 Task: Find the walking routes for traveling to Empire State Building from Home and change the distance units to "miles".
Action: Mouse moved to (273, 96)
Screenshot: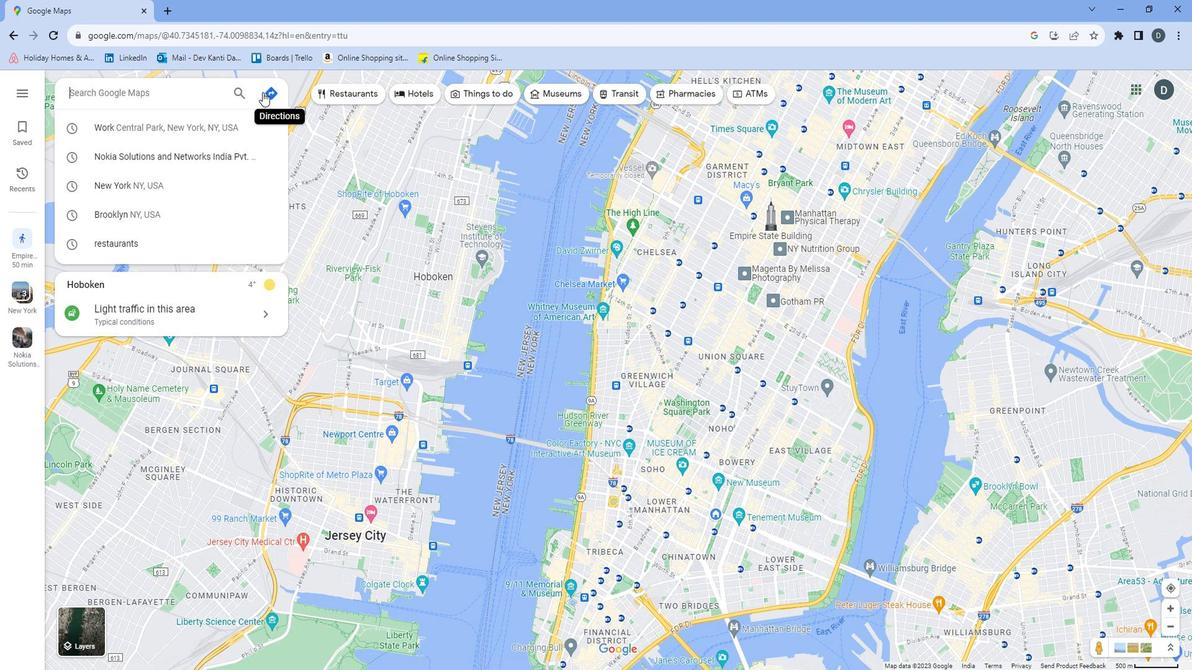 
Action: Mouse pressed left at (273, 96)
Screenshot: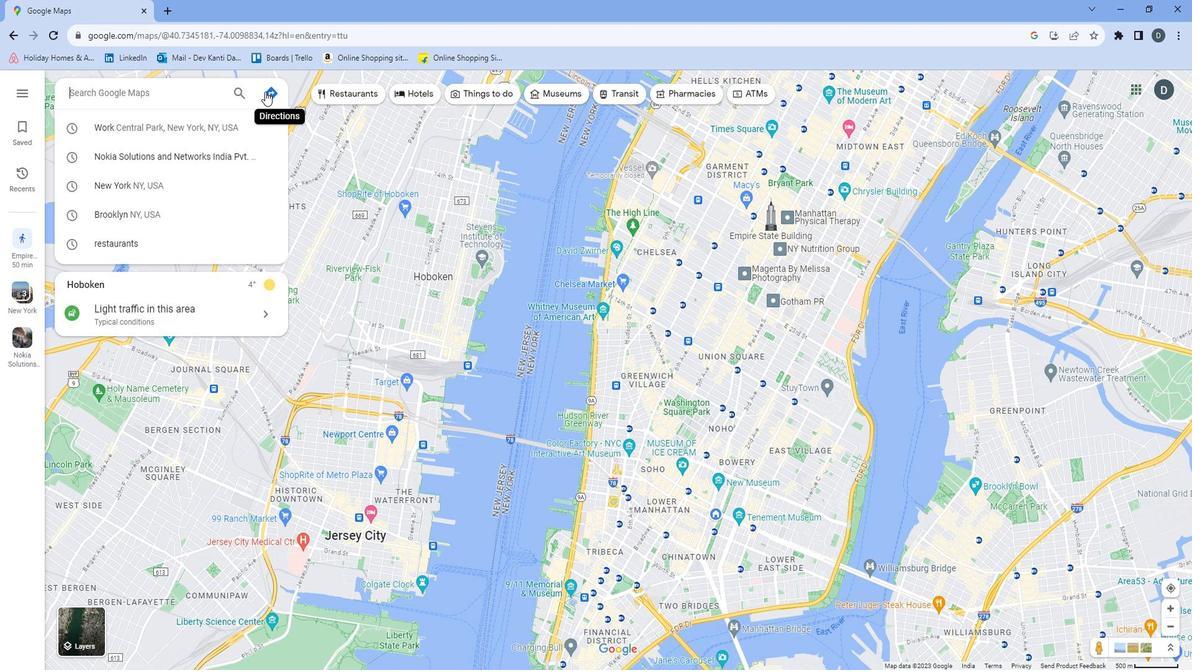 
Action: Mouse moved to (184, 142)
Screenshot: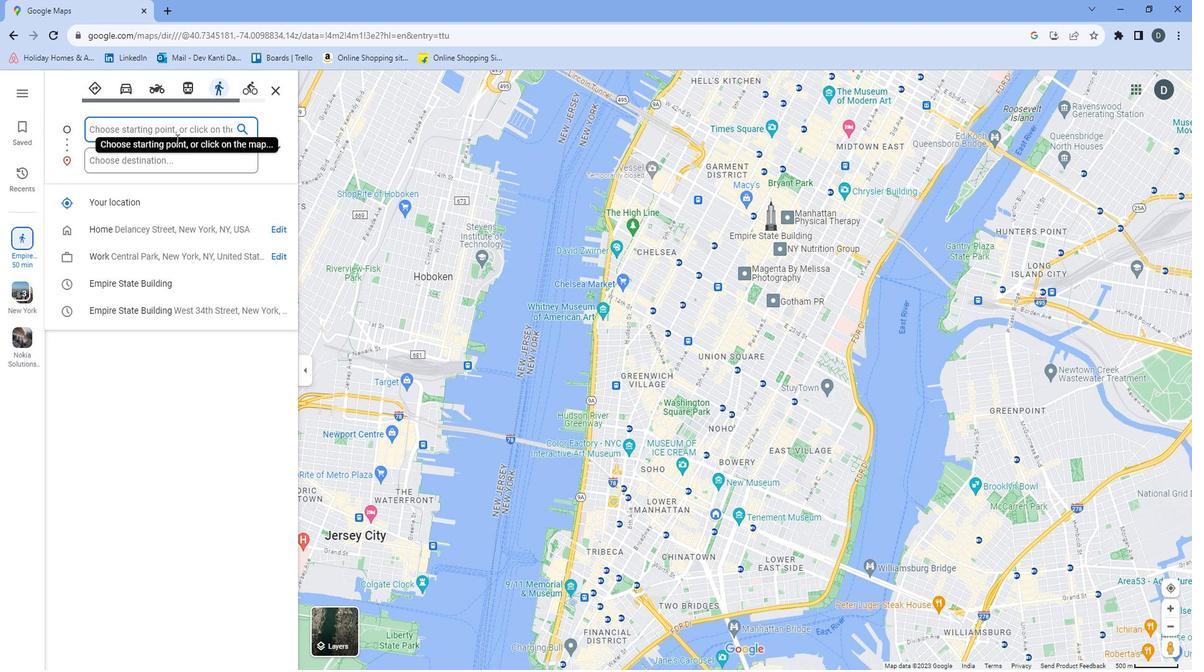 
Action: Mouse pressed left at (184, 142)
Screenshot: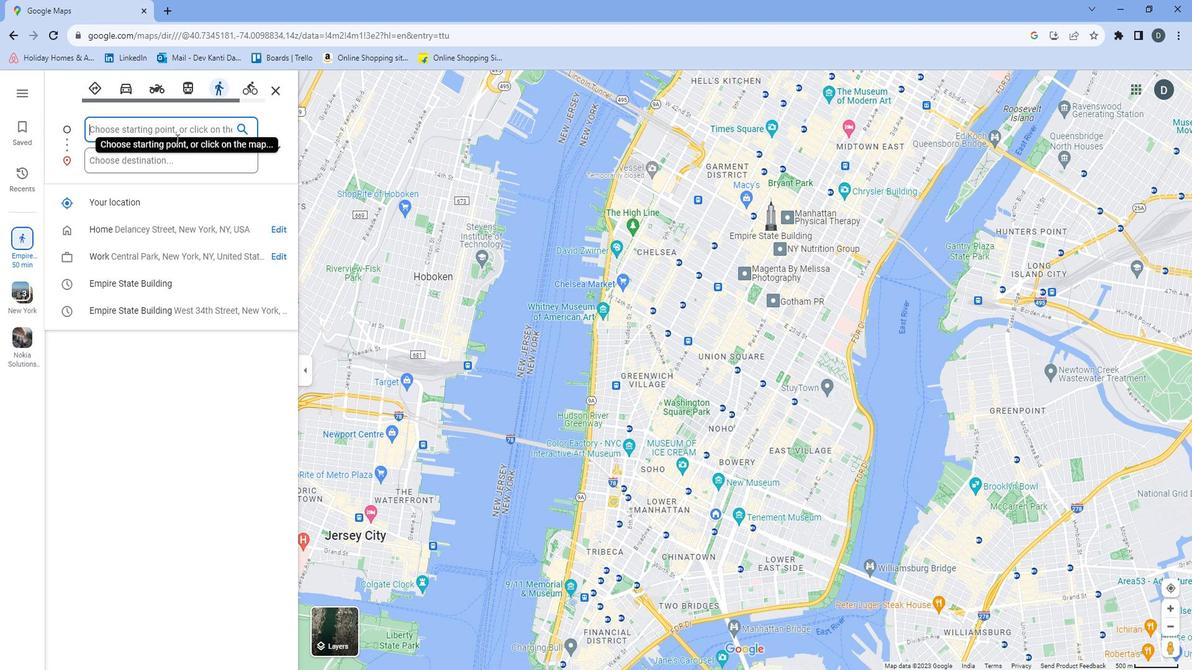 
Action: Mouse moved to (165, 136)
Screenshot: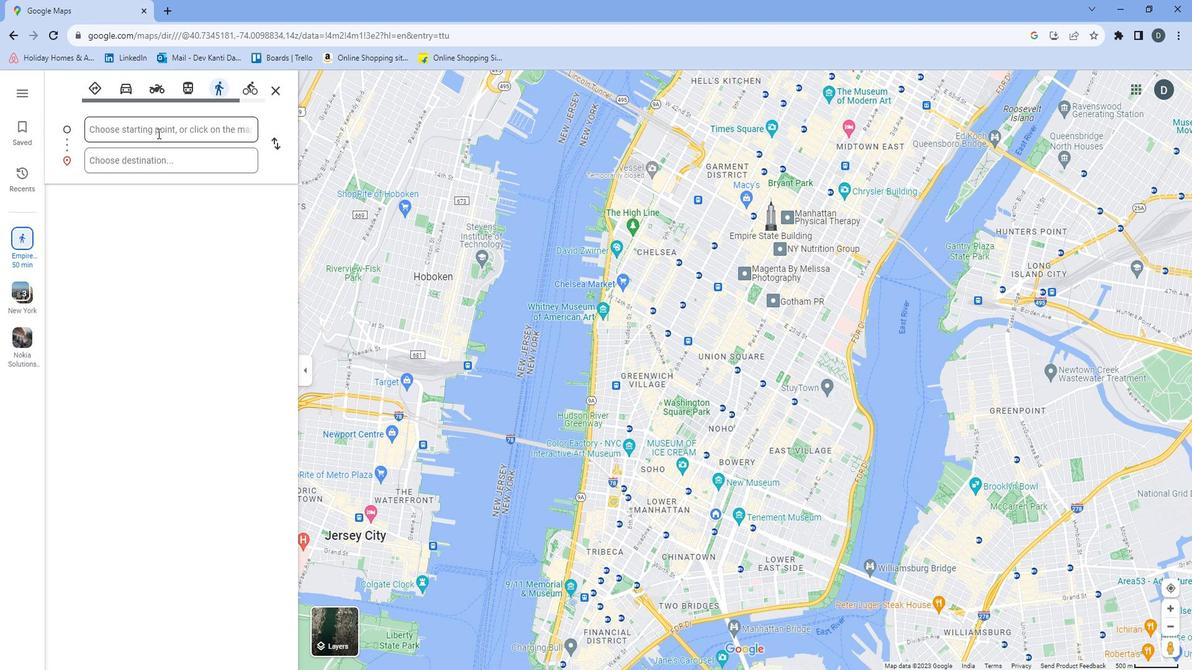 
Action: Mouse pressed left at (165, 136)
Screenshot: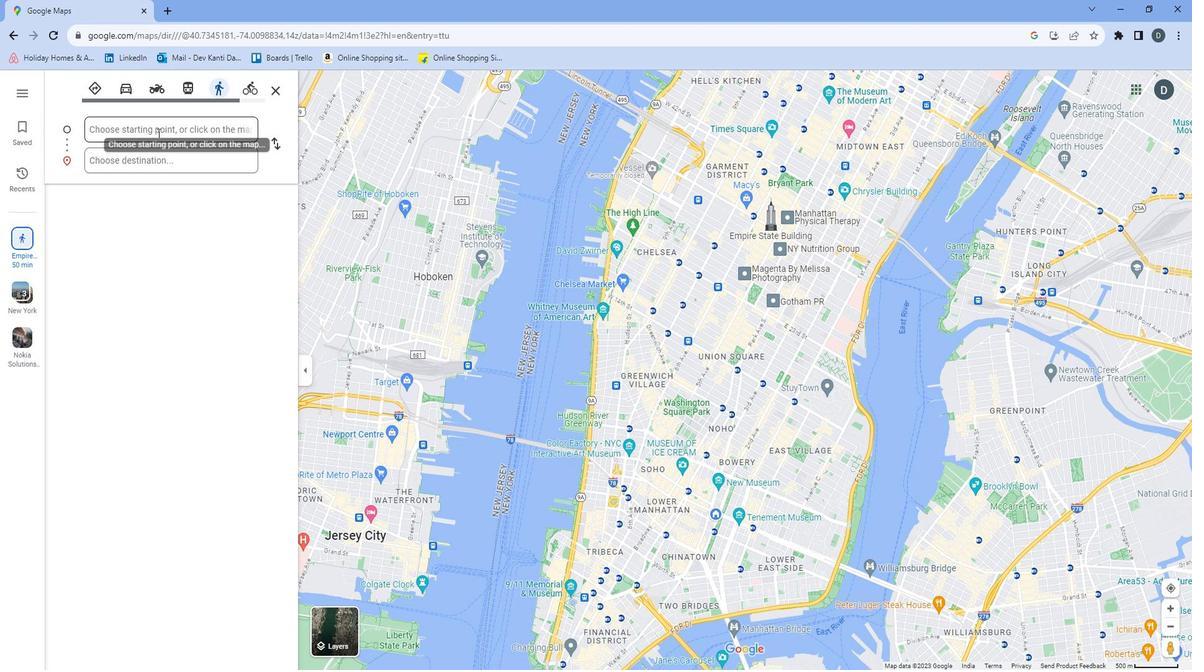 
Action: Mouse moved to (168, 227)
Screenshot: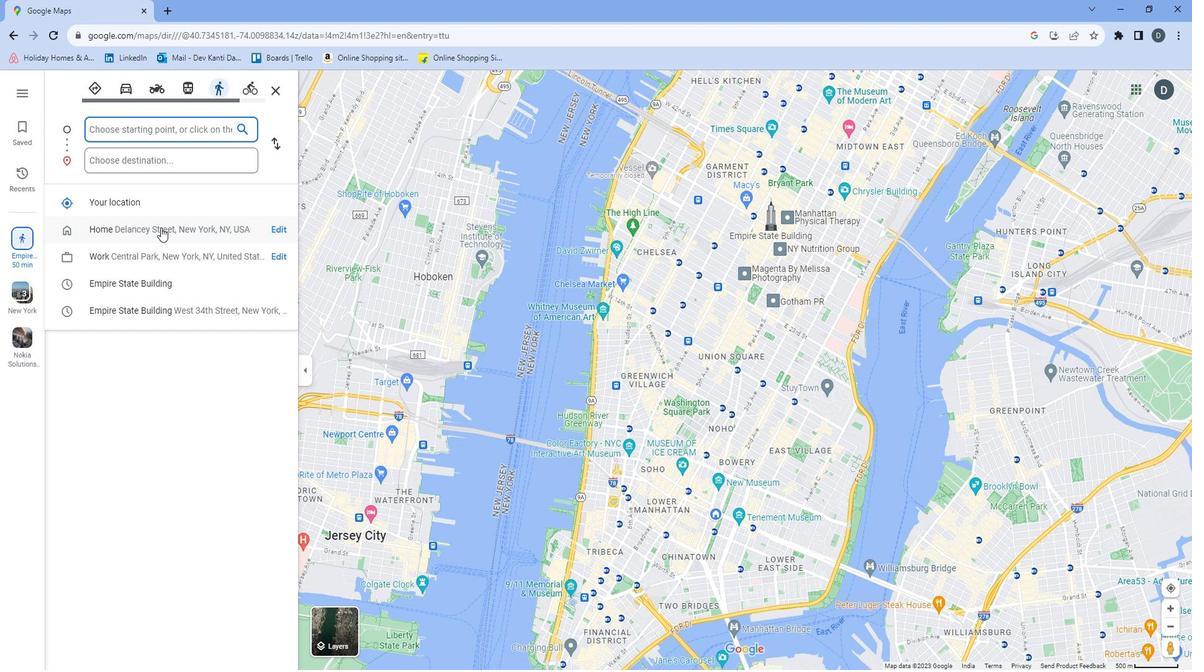 
Action: Mouse pressed left at (168, 227)
Screenshot: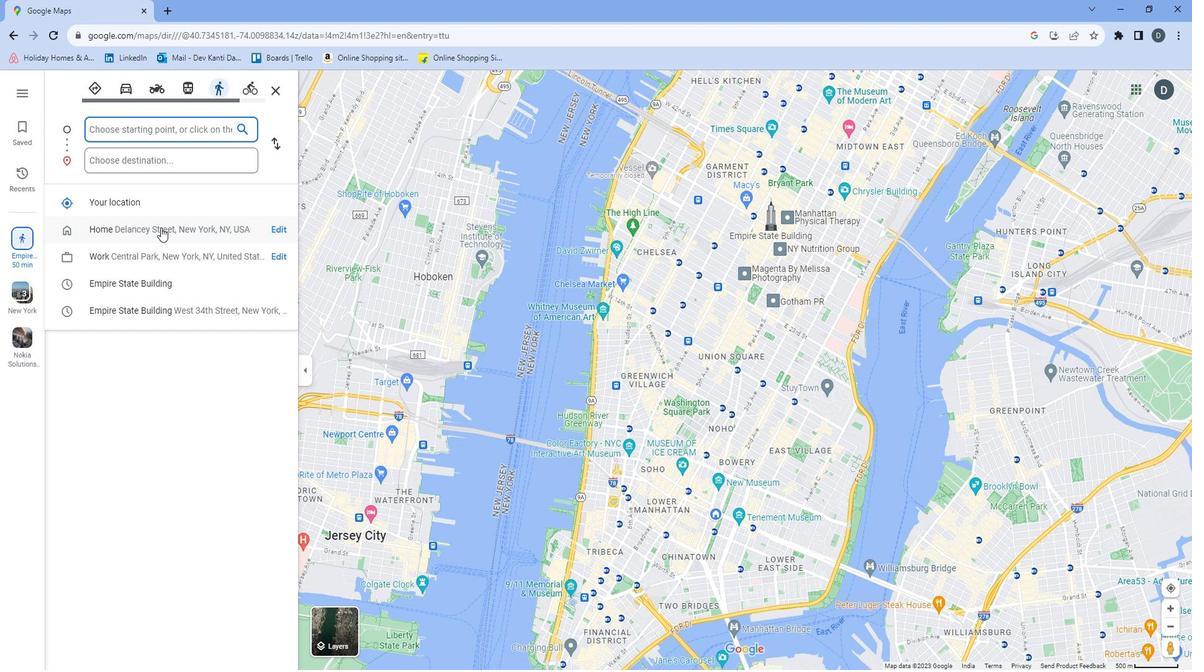 
Action: Mouse moved to (176, 168)
Screenshot: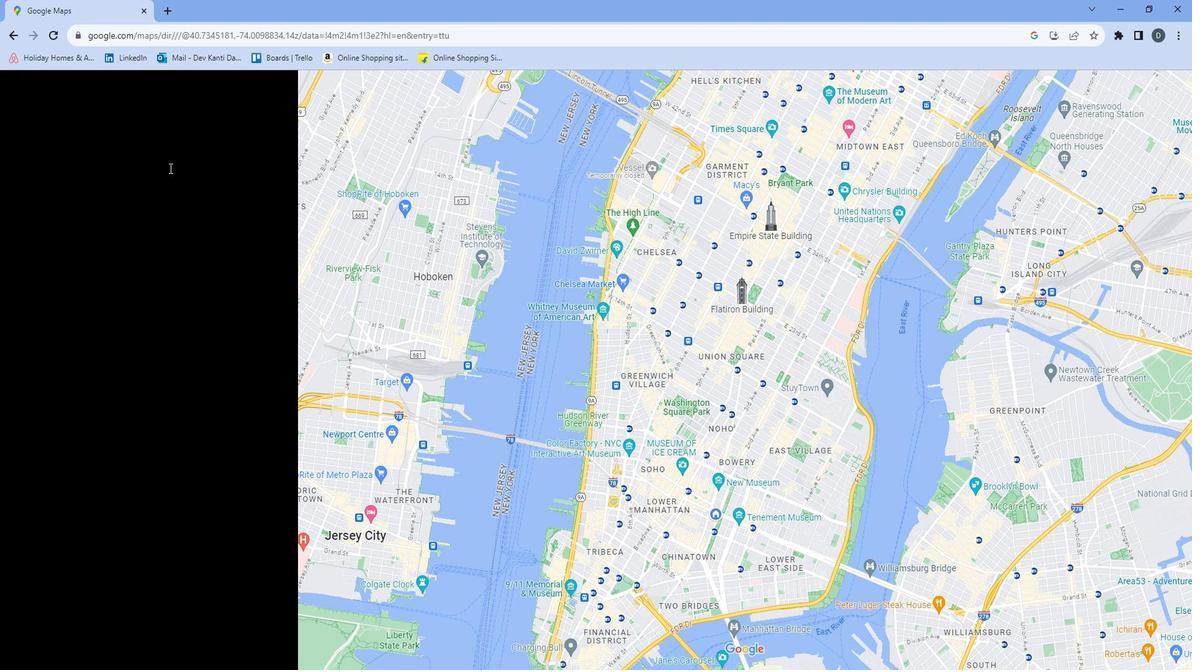 
Action: Mouse pressed left at (176, 168)
Screenshot: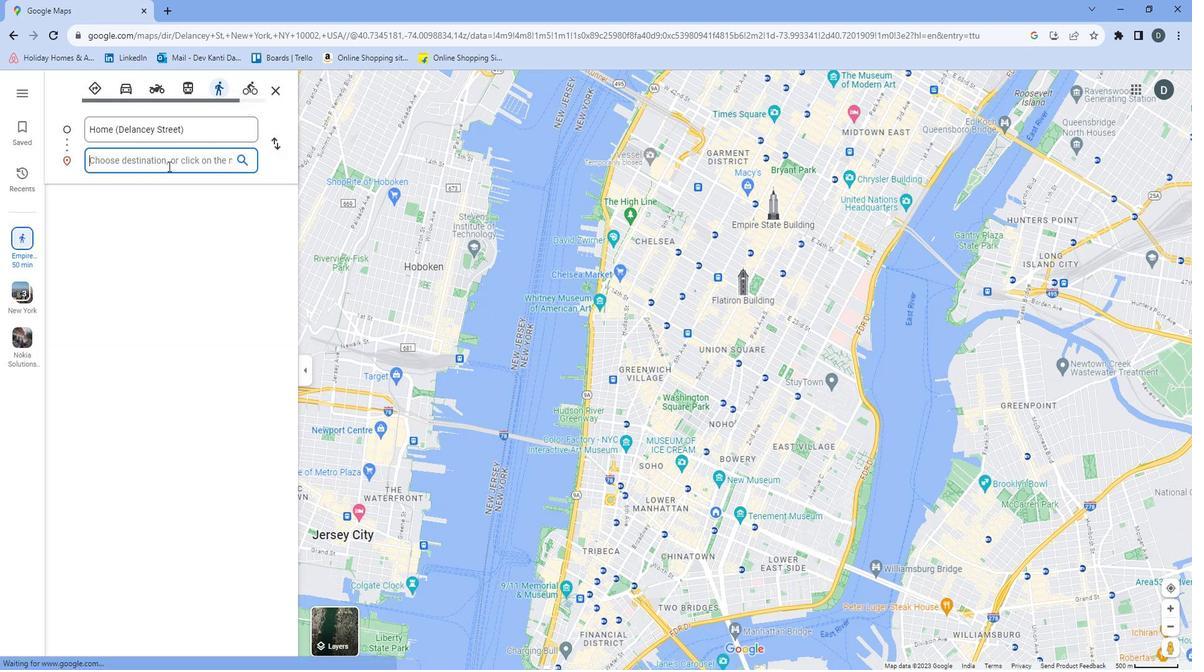 
Action: Mouse moved to (172, 167)
Screenshot: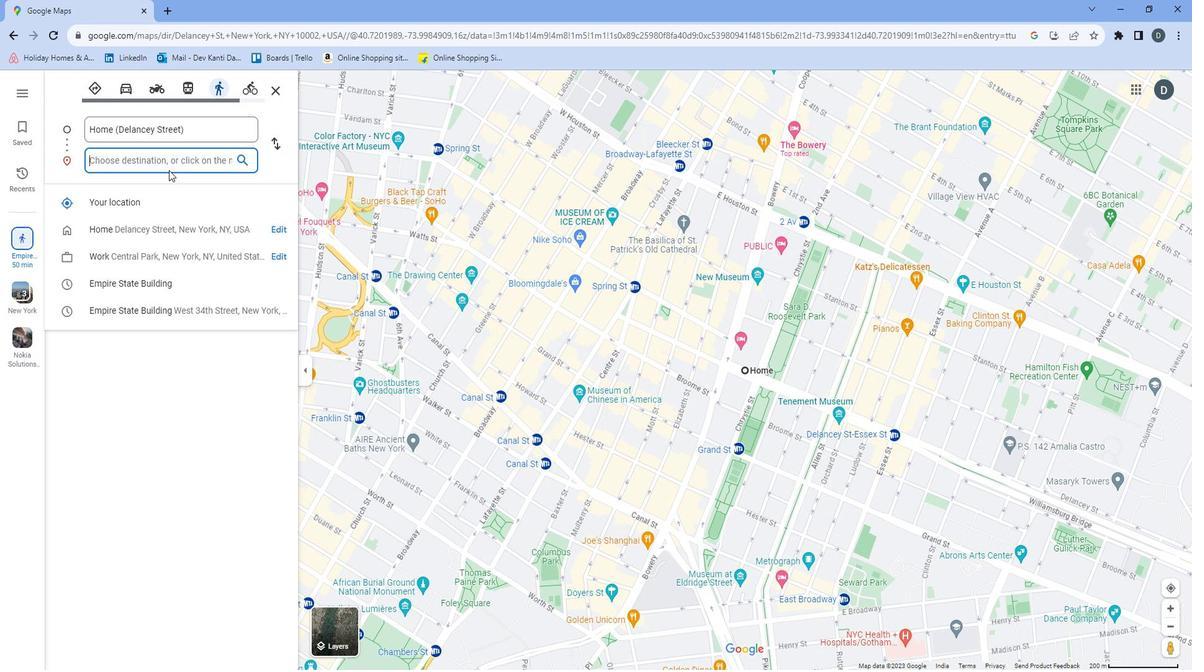 
Action: Key pressed <Key.shift>
Screenshot: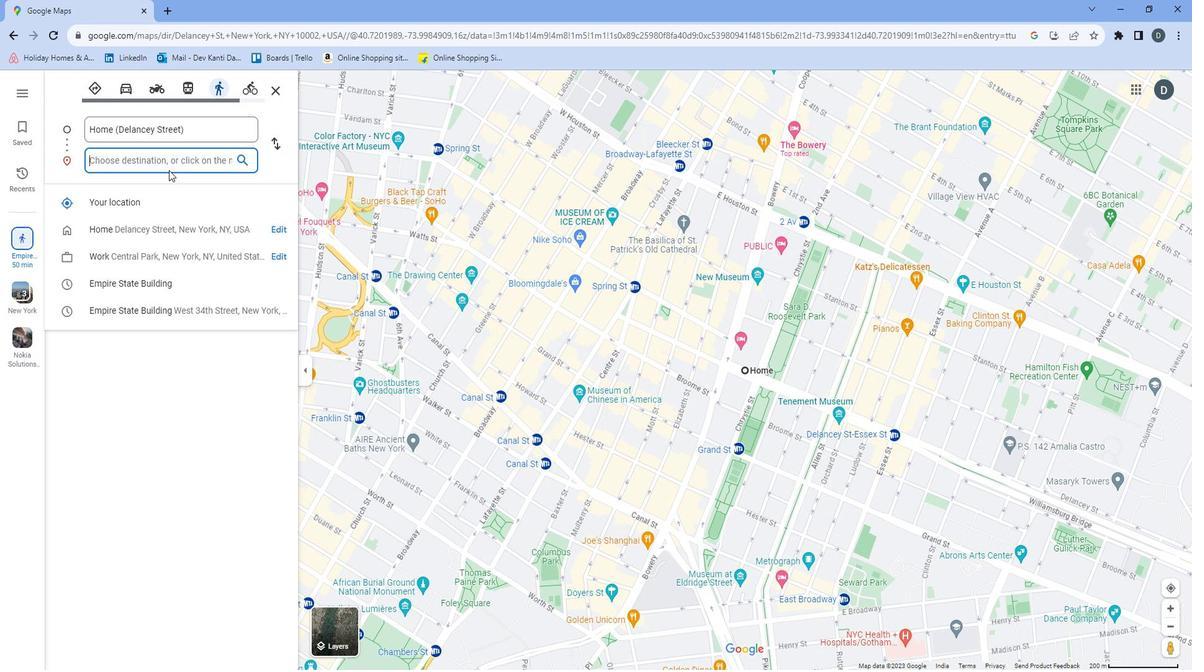 
Action: Mouse moved to (171, 162)
Screenshot: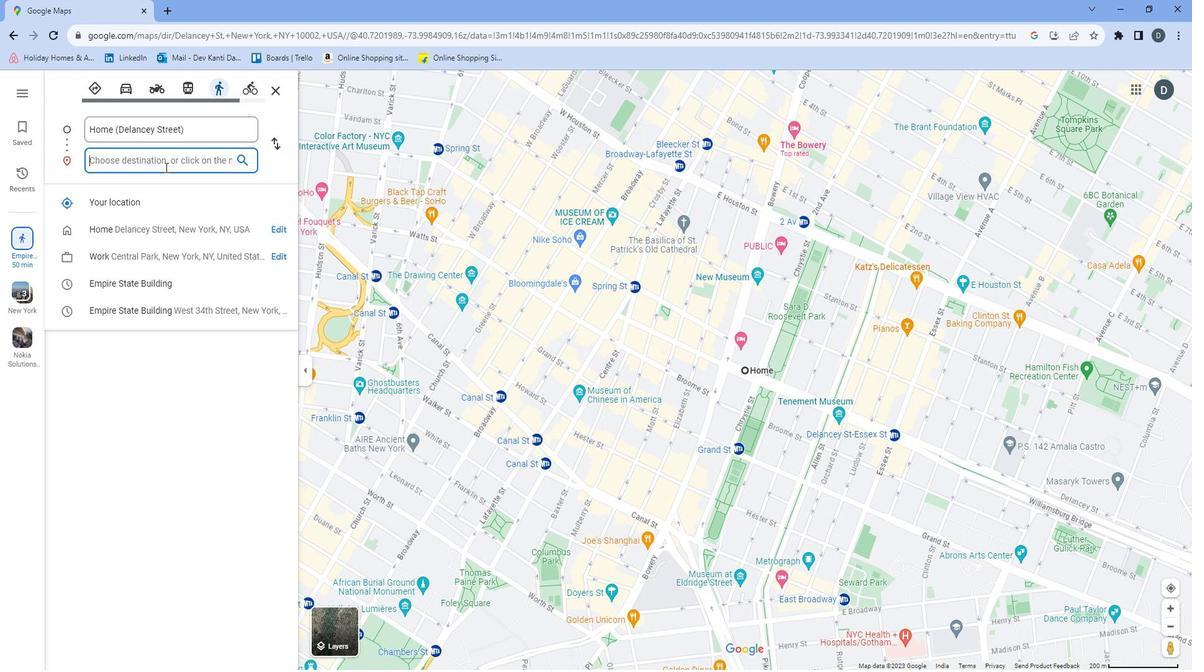 
Action: Key pressed Empire<Key.space><Key.shift>State<Key.space><Key.shift>Building<Key.space>
Screenshot: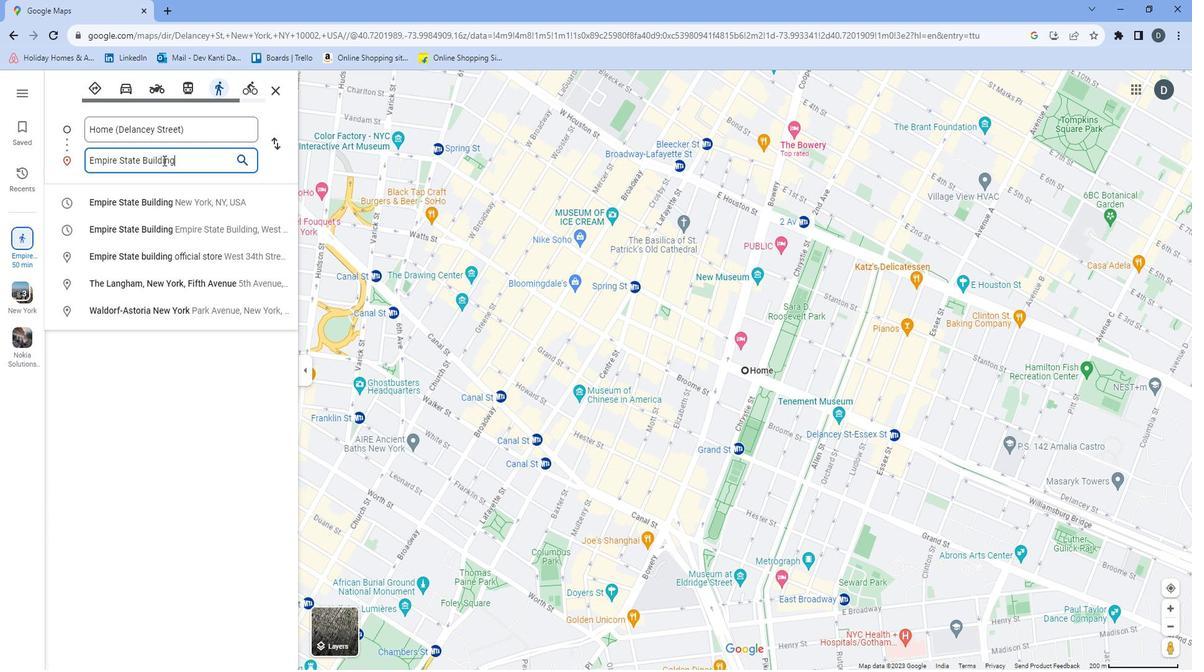 
Action: Mouse moved to (192, 198)
Screenshot: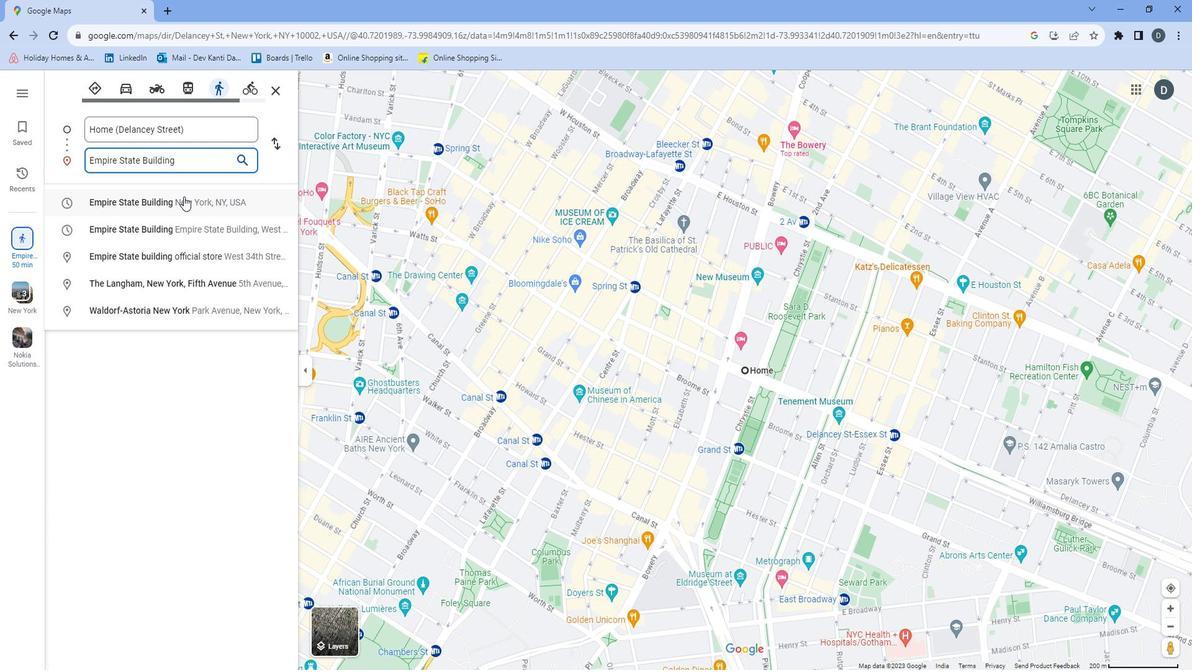 
Action: Mouse pressed left at (192, 198)
Screenshot: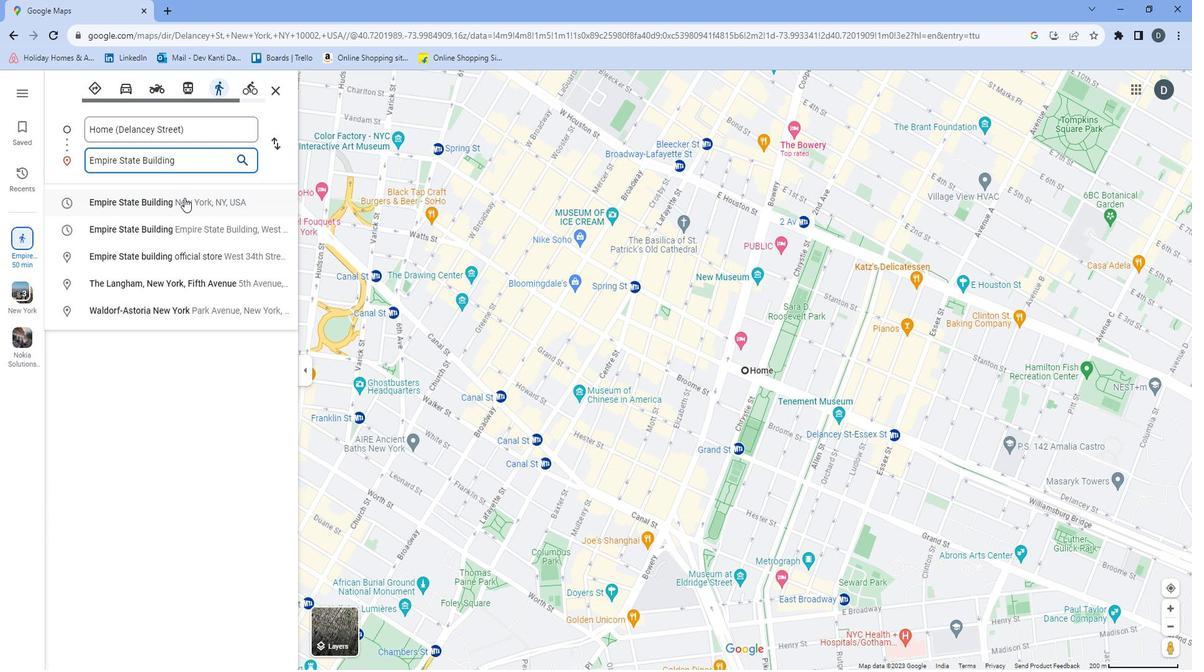 
Action: Mouse moved to (273, 231)
Screenshot: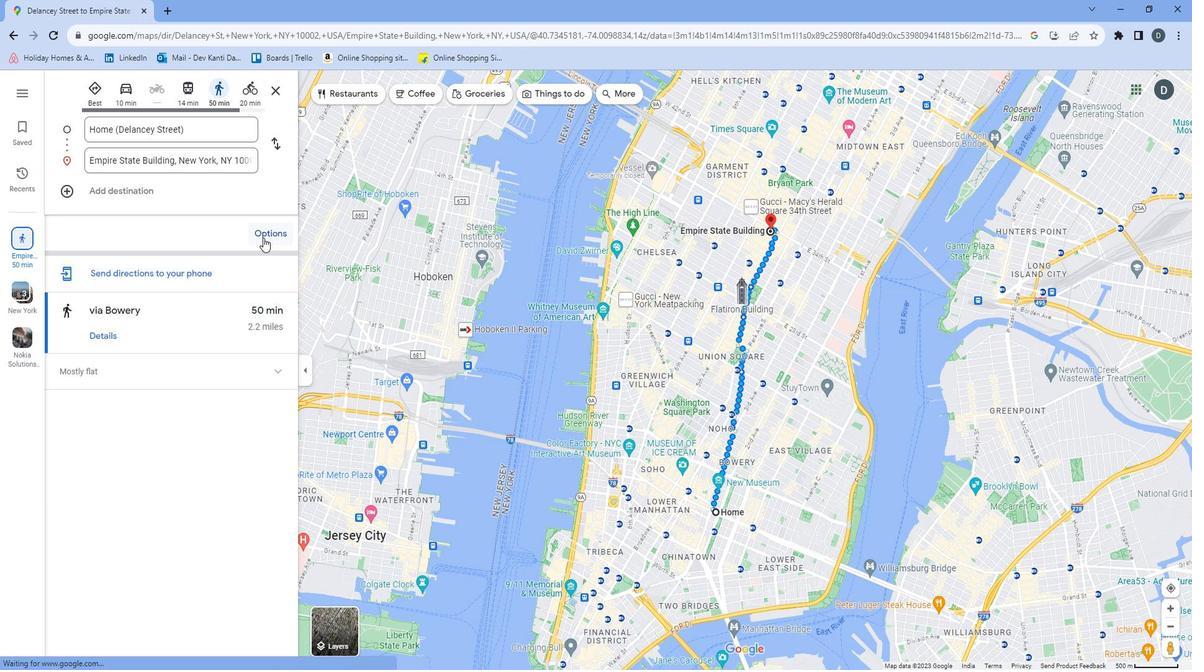 
Action: Mouse pressed left at (273, 231)
Screenshot: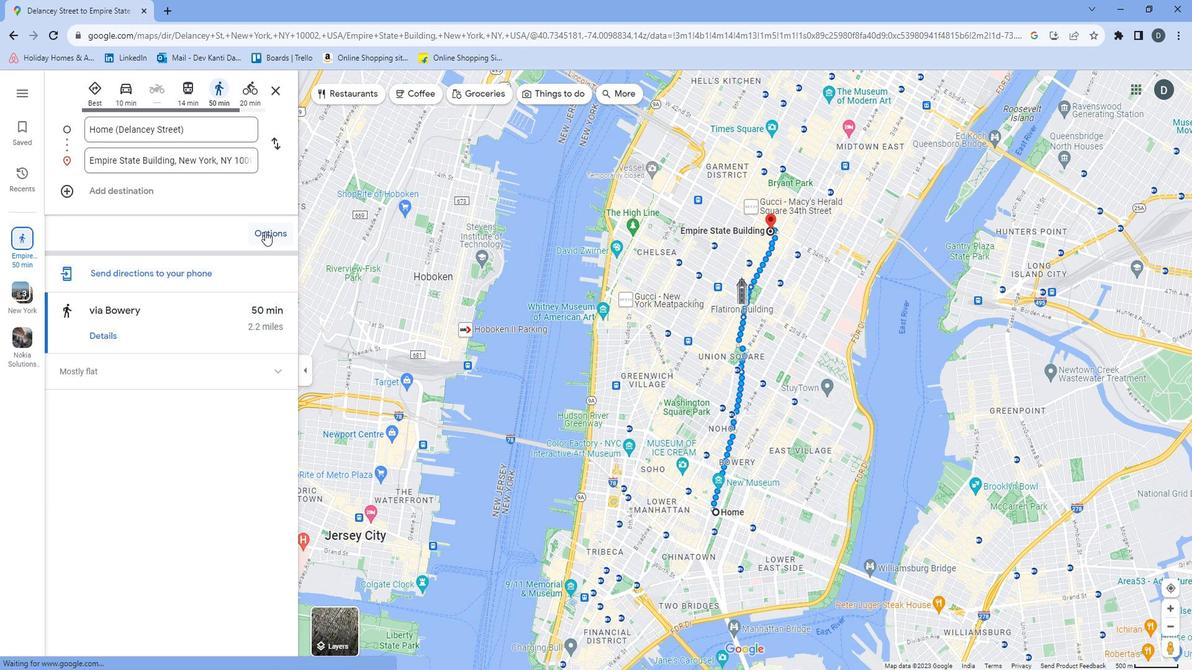 
Action: Mouse moved to (187, 300)
Screenshot: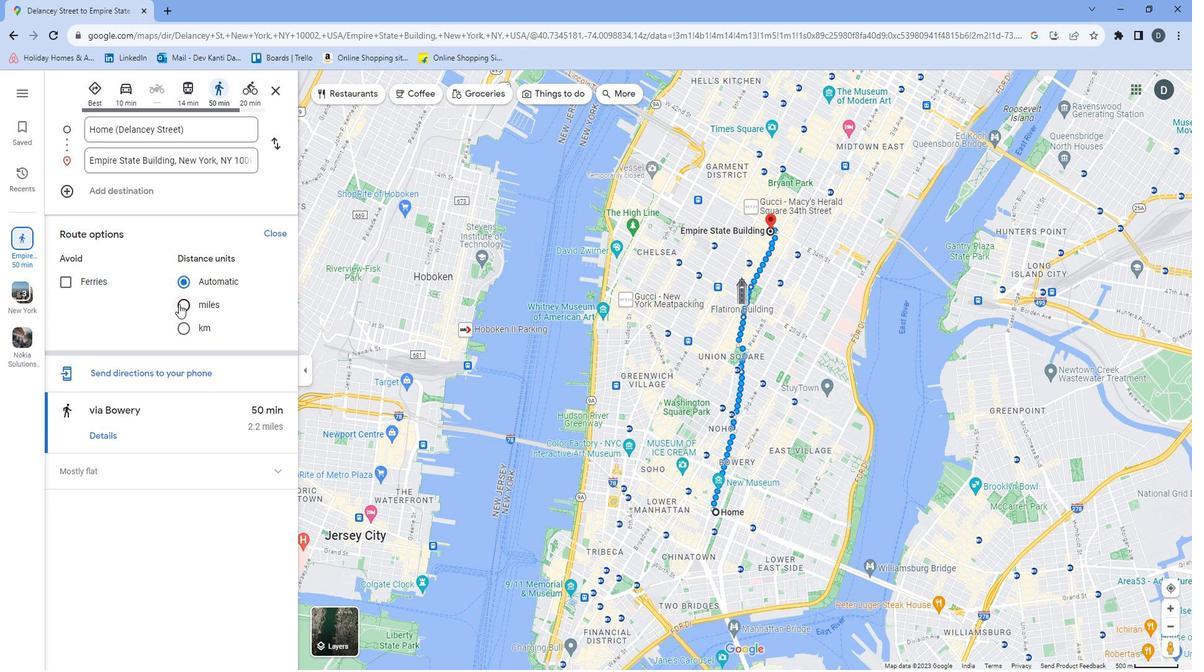 
Action: Mouse pressed left at (187, 300)
Screenshot: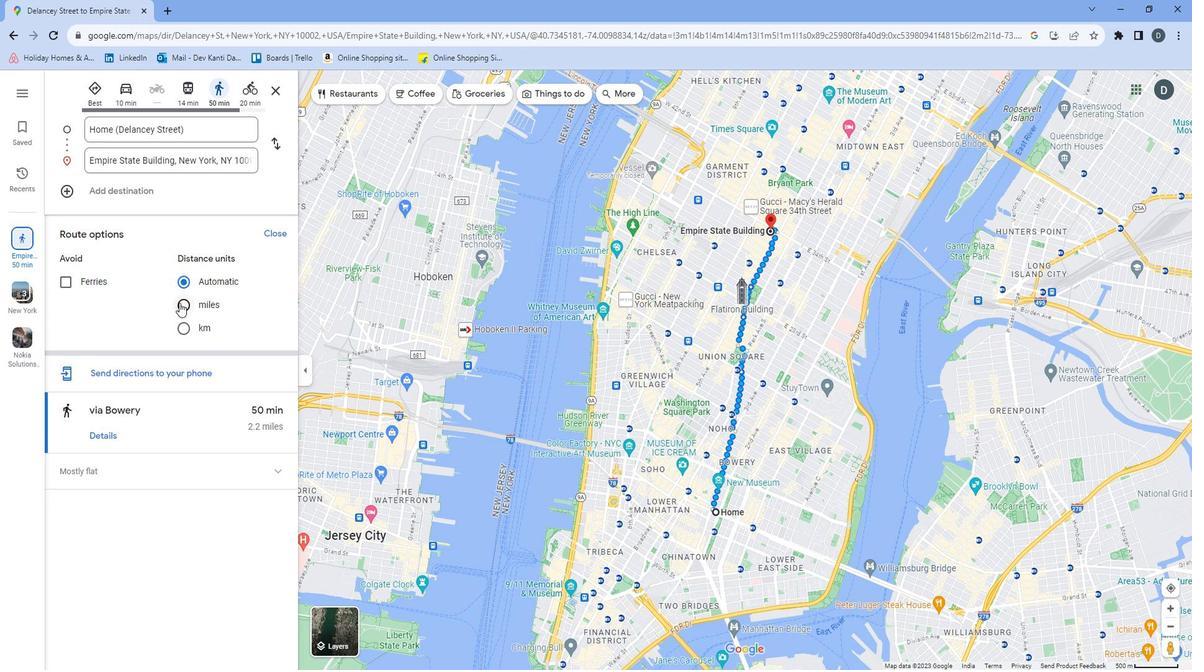 
Action: Mouse moved to (248, 346)
Screenshot: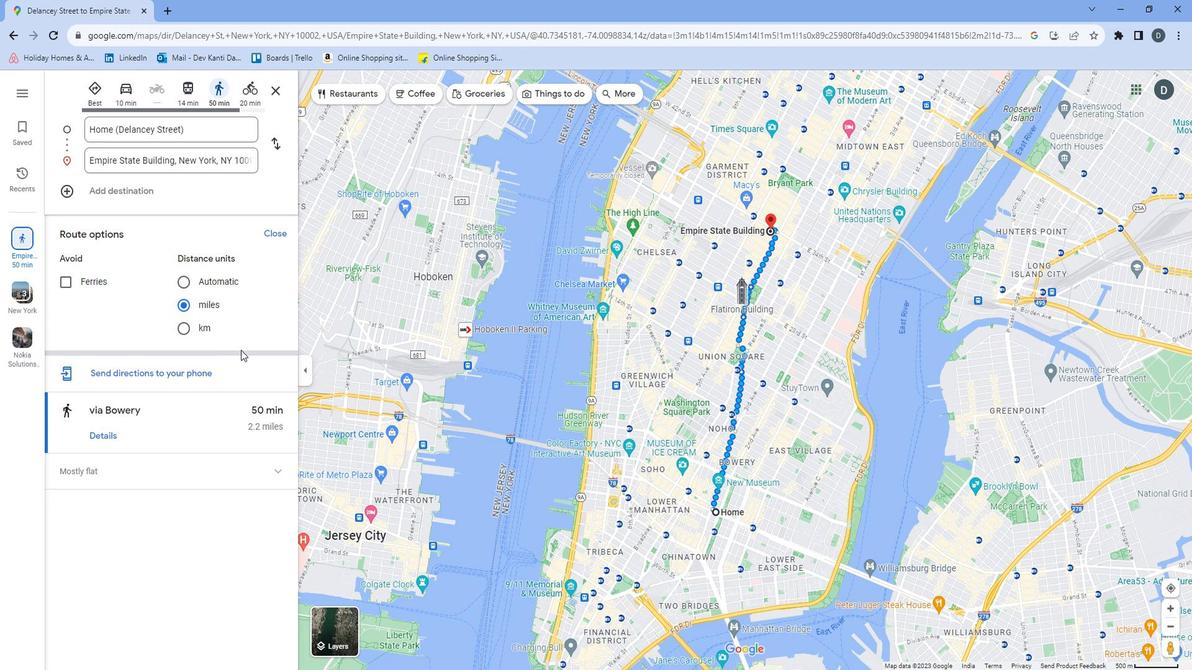 
